 Task: Change  the formatting of the data to 'Which is Greater than5, 'In conditional formating, put the option 'Yellow Fill with Drak Yellow Text'In the sheet  Budget Tracking Workbookbook
Action: Mouse moved to (251, 220)
Screenshot: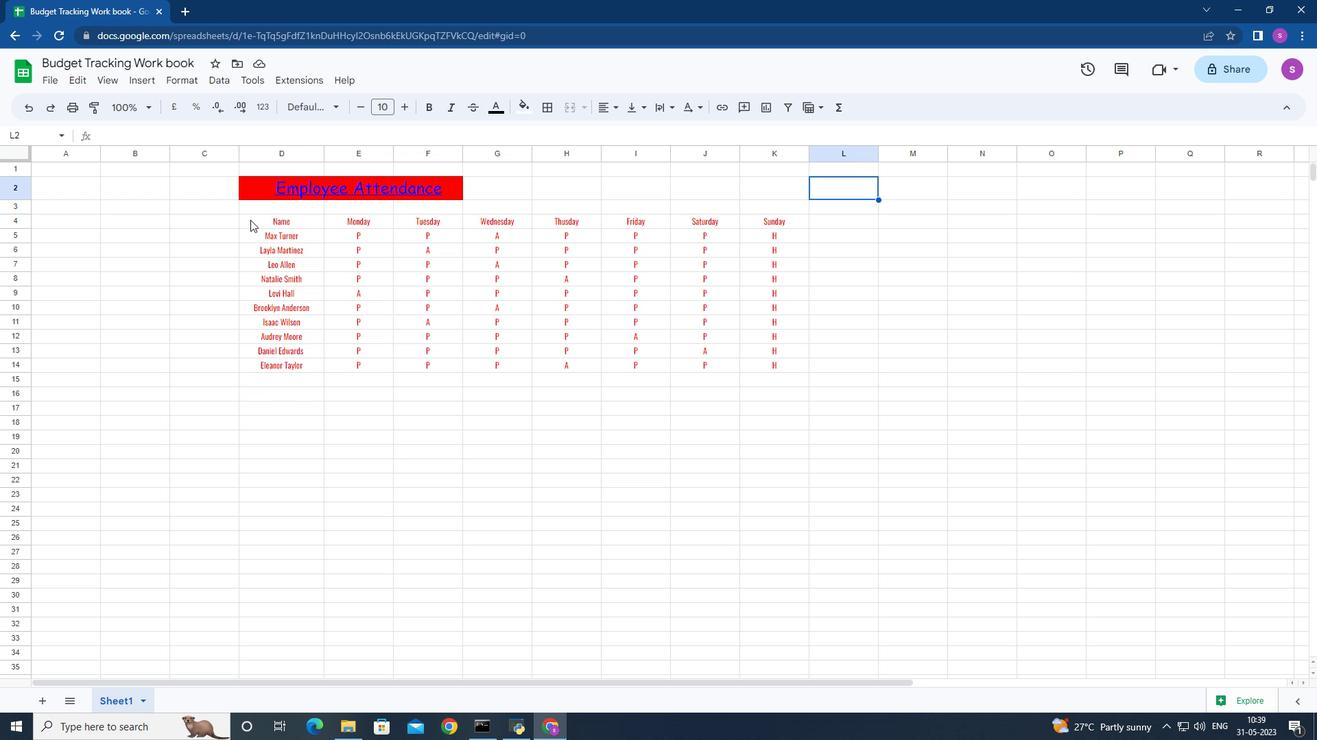 
Action: Mouse pressed left at (251, 220)
Screenshot: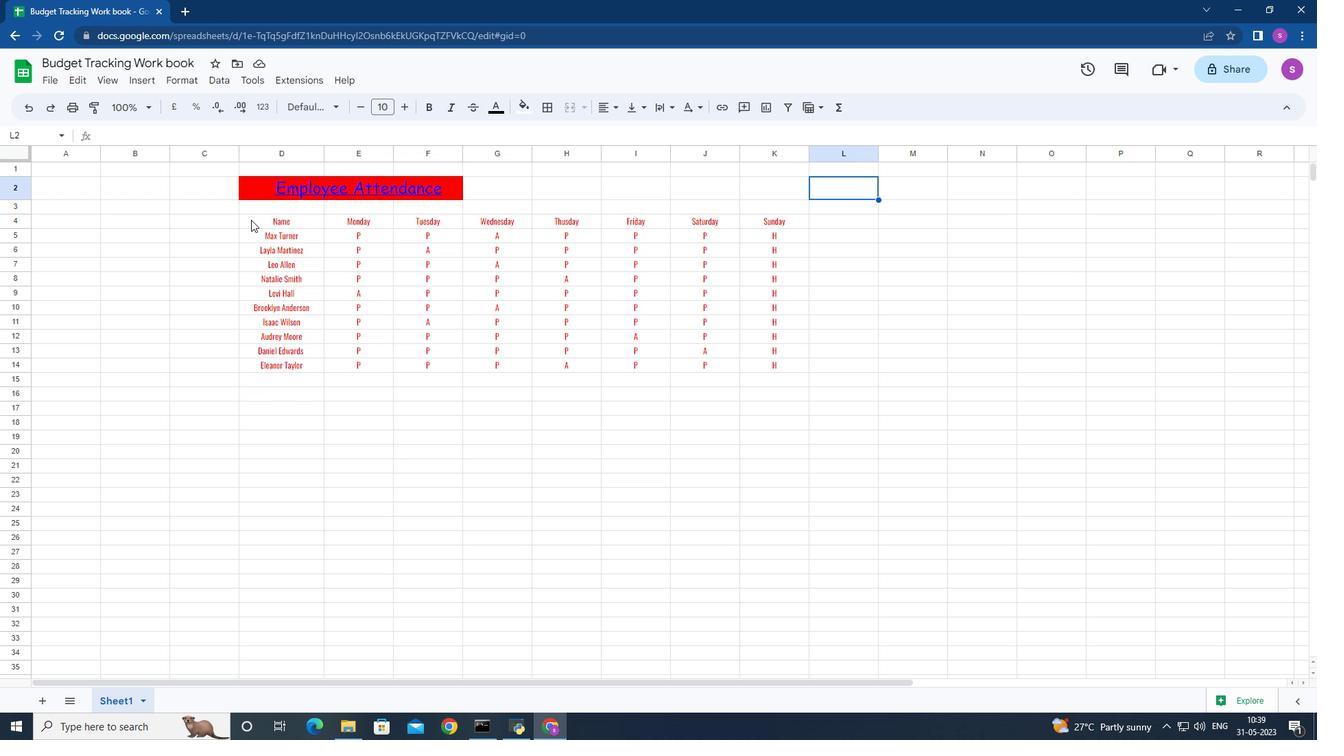 
Action: Mouse moved to (174, 81)
Screenshot: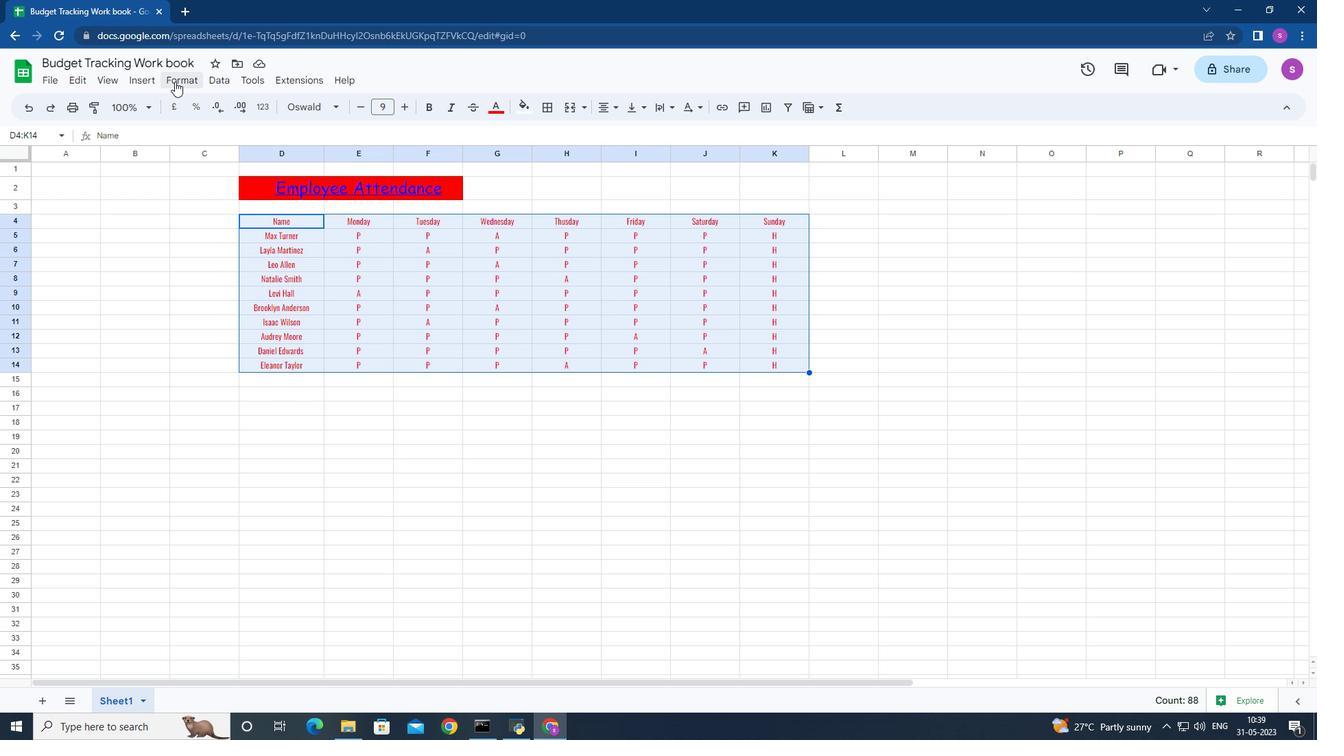 
Action: Mouse pressed left at (174, 81)
Screenshot: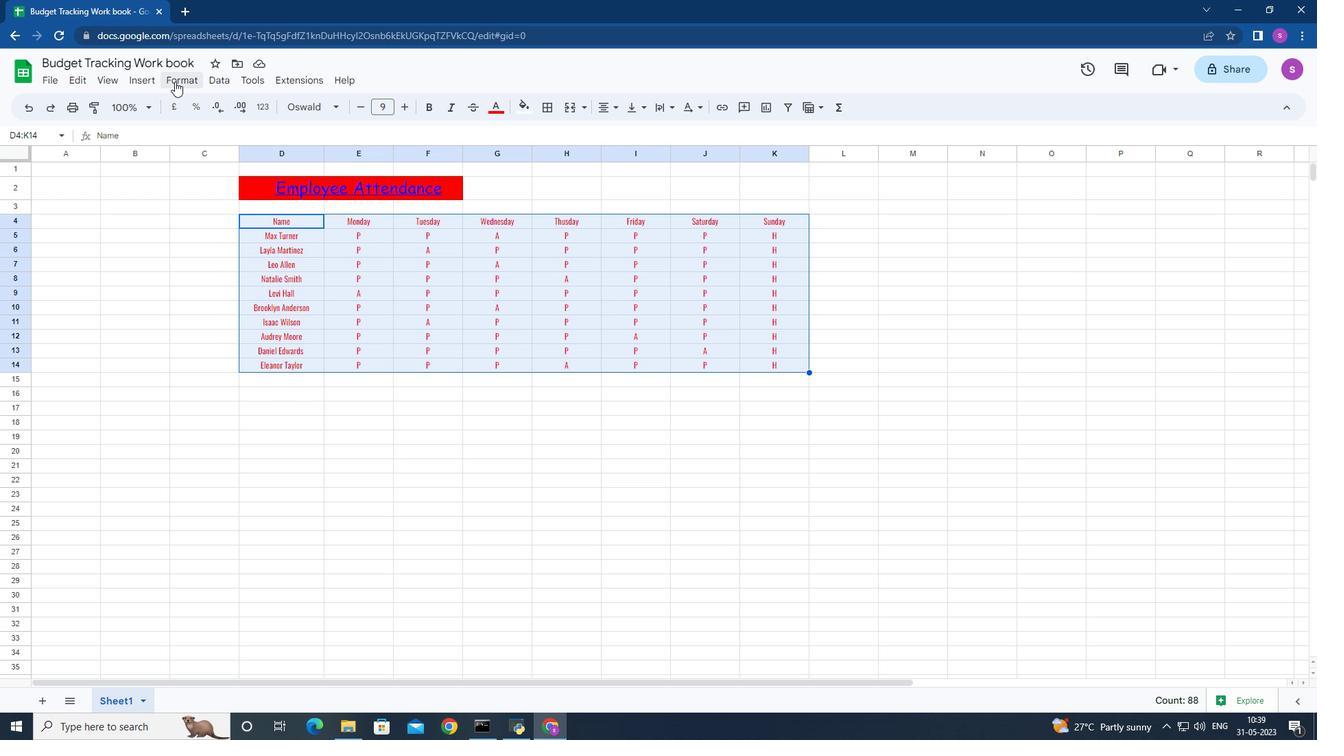 
Action: Mouse moved to (255, 314)
Screenshot: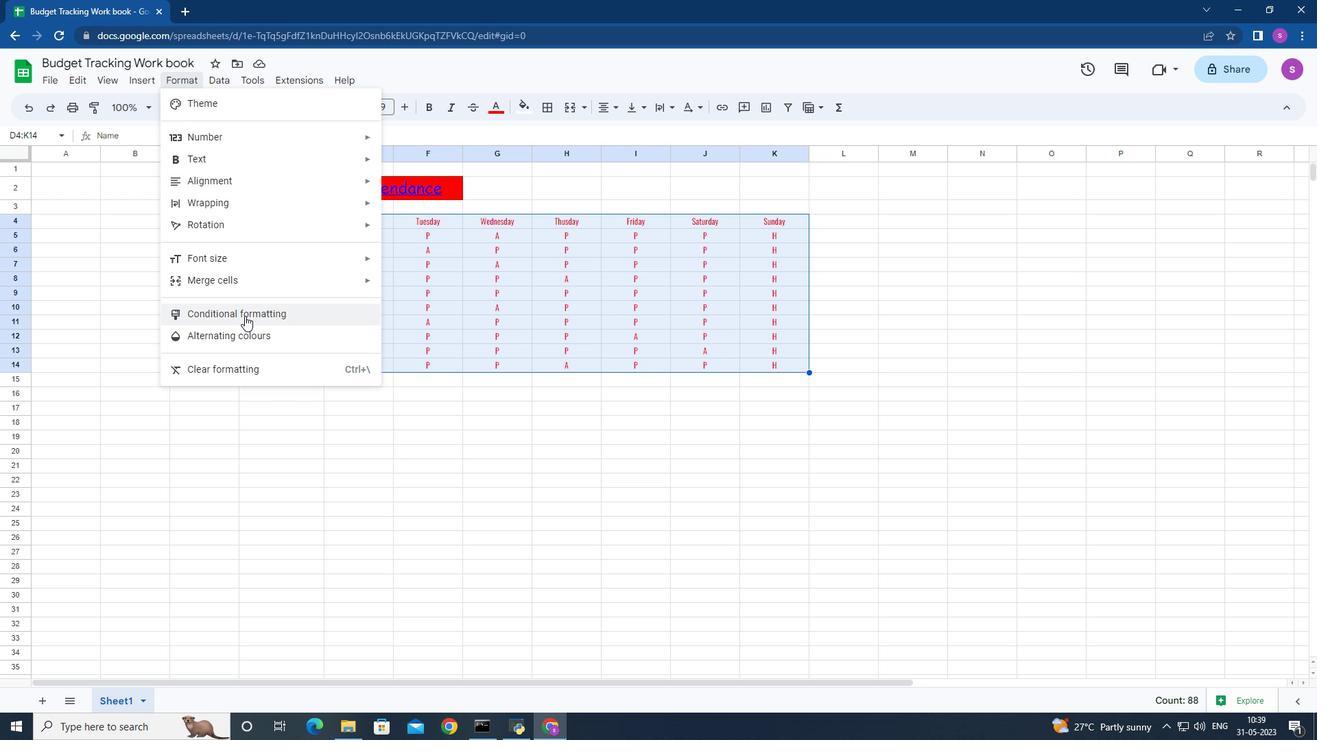 
Action: Mouse pressed left at (255, 314)
Screenshot: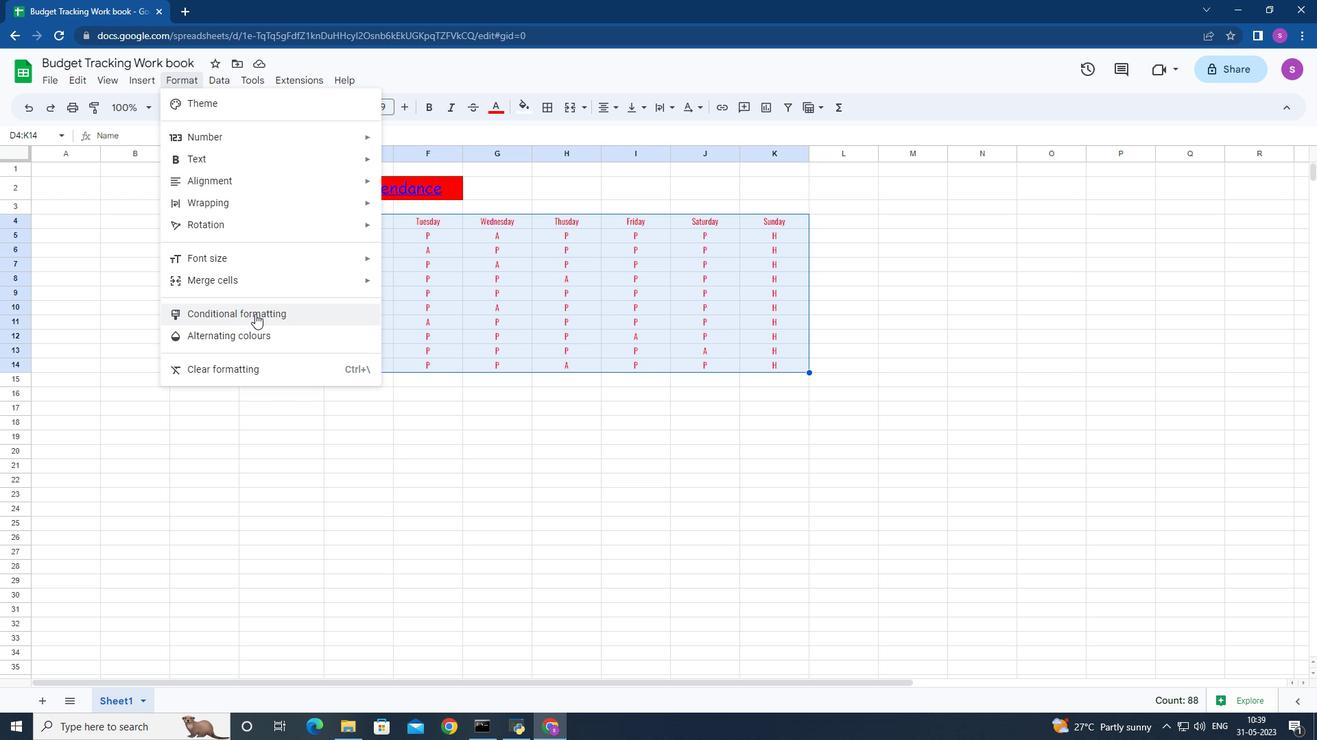 
Action: Mouse moved to (1268, 297)
Screenshot: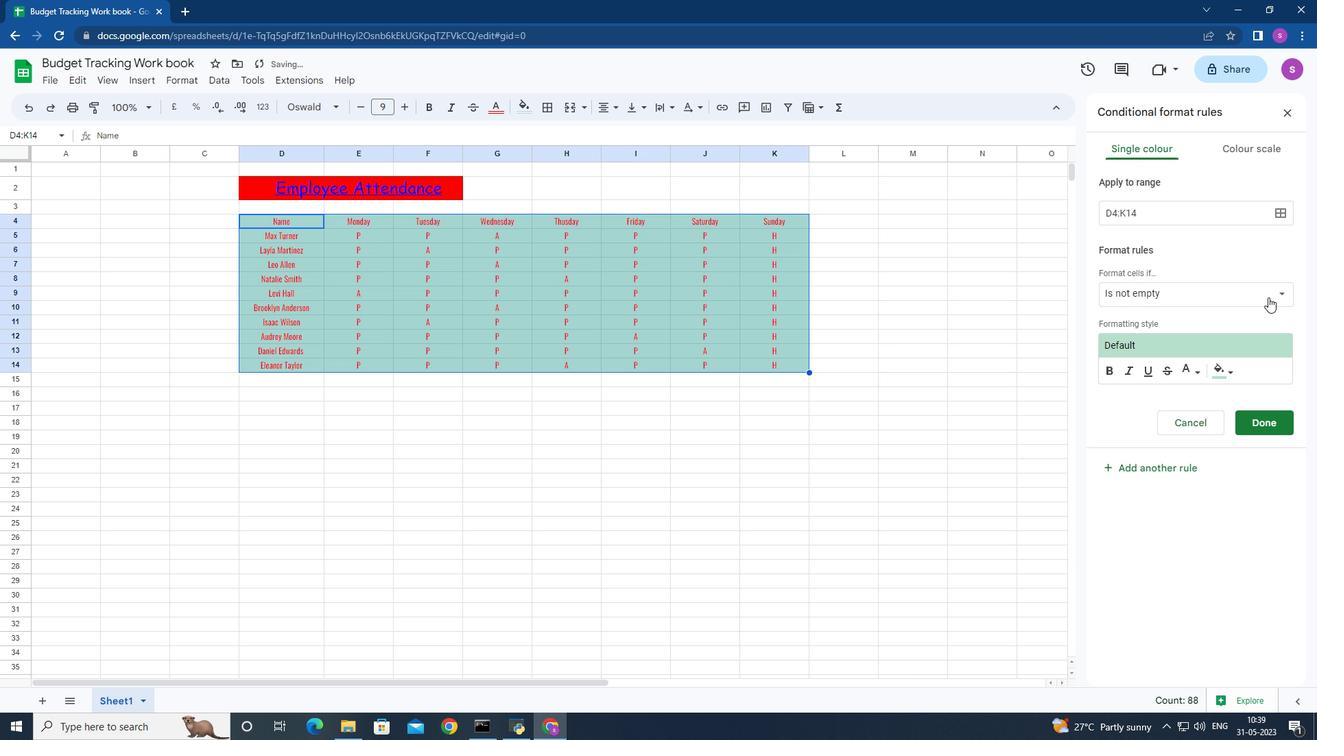 
Action: Mouse pressed left at (1268, 297)
Screenshot: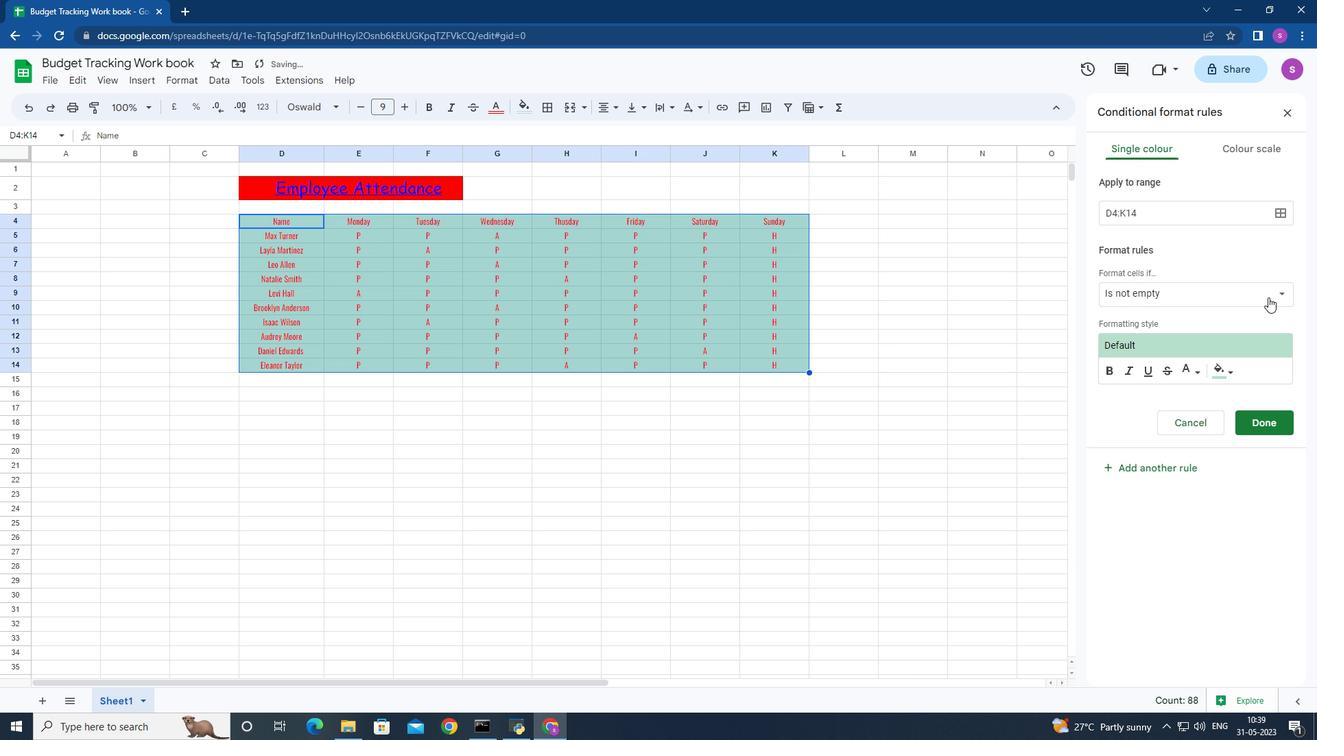 
Action: Mouse moved to (1183, 508)
Screenshot: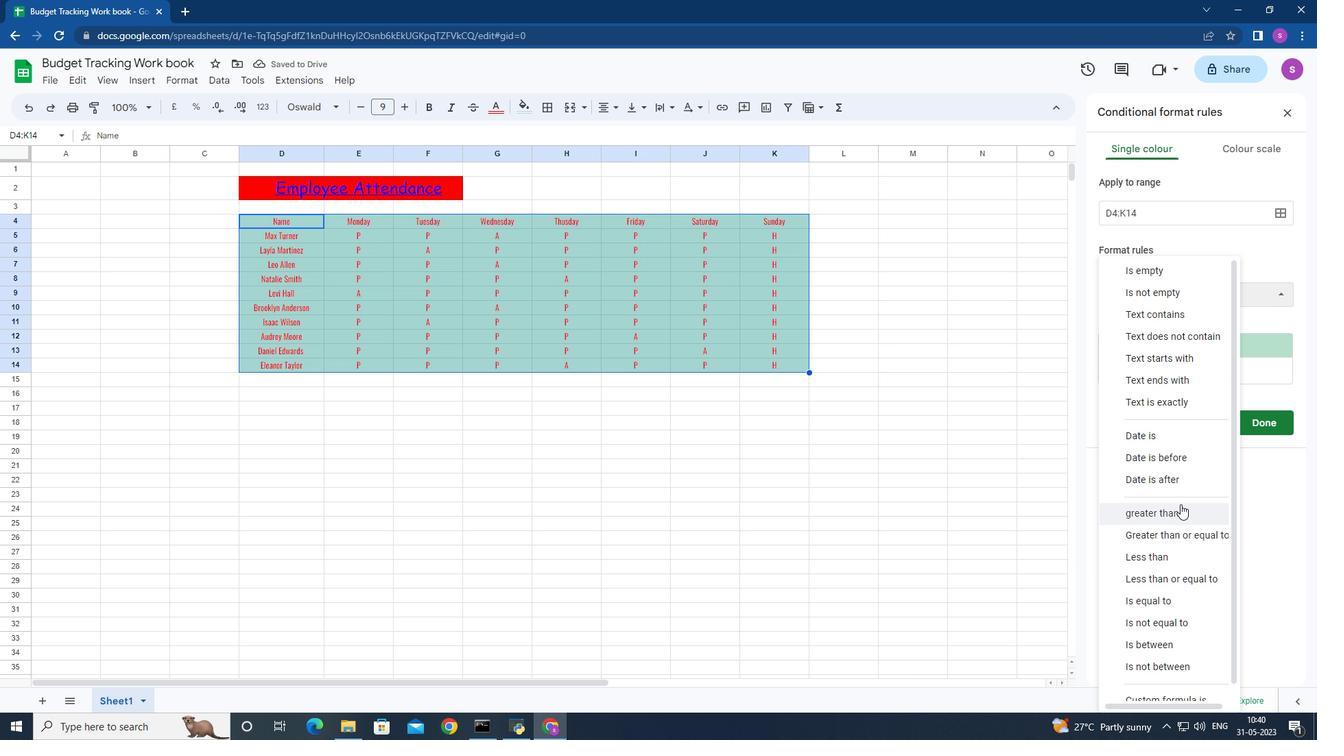 
Action: Mouse pressed left at (1183, 508)
Screenshot: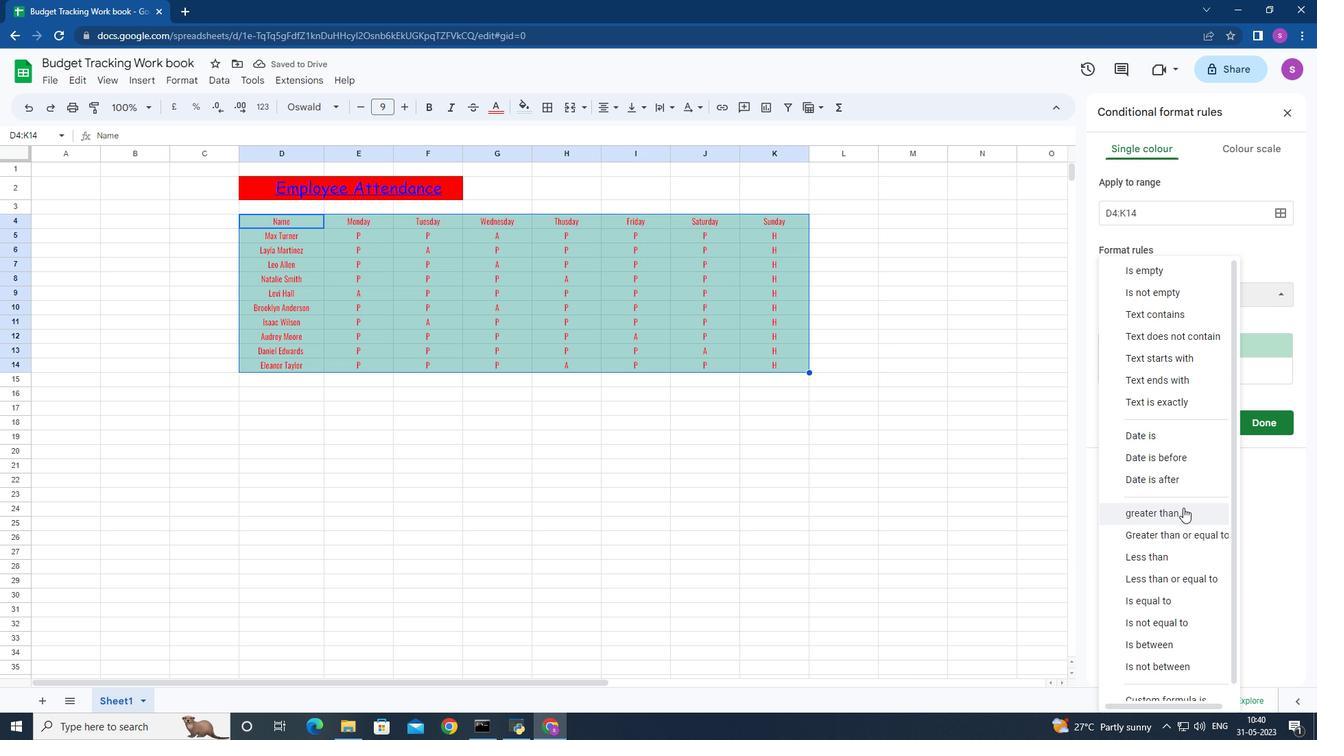 
Action: Mouse moved to (1142, 323)
Screenshot: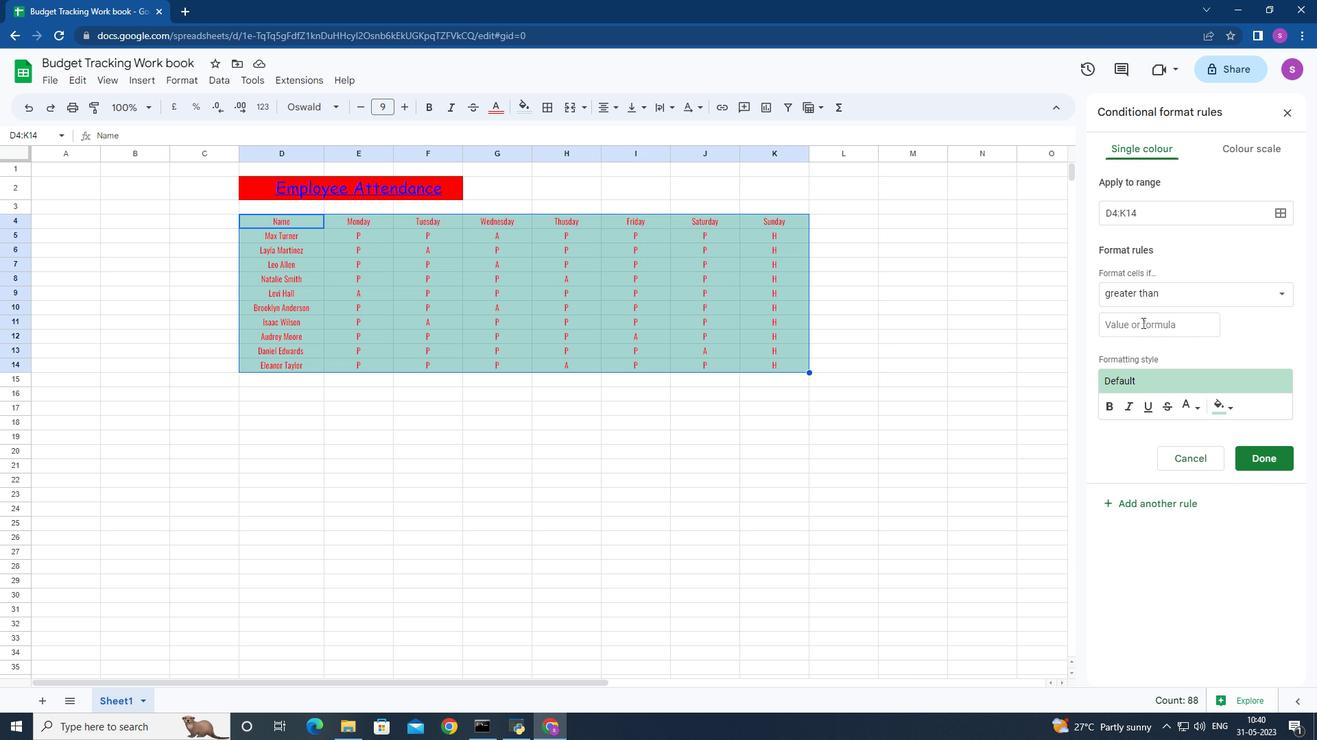 
Action: Mouse pressed left at (1142, 323)
Screenshot: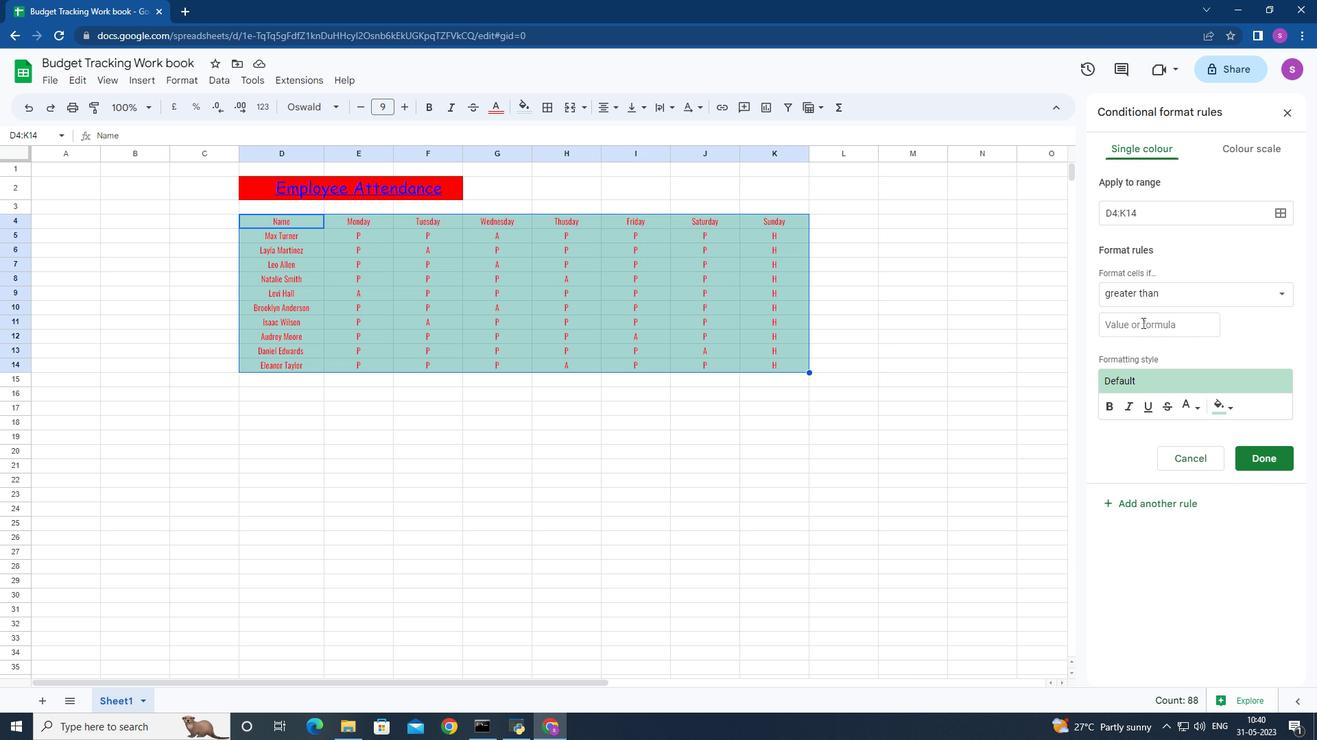 
Action: Mouse moved to (1136, 322)
Screenshot: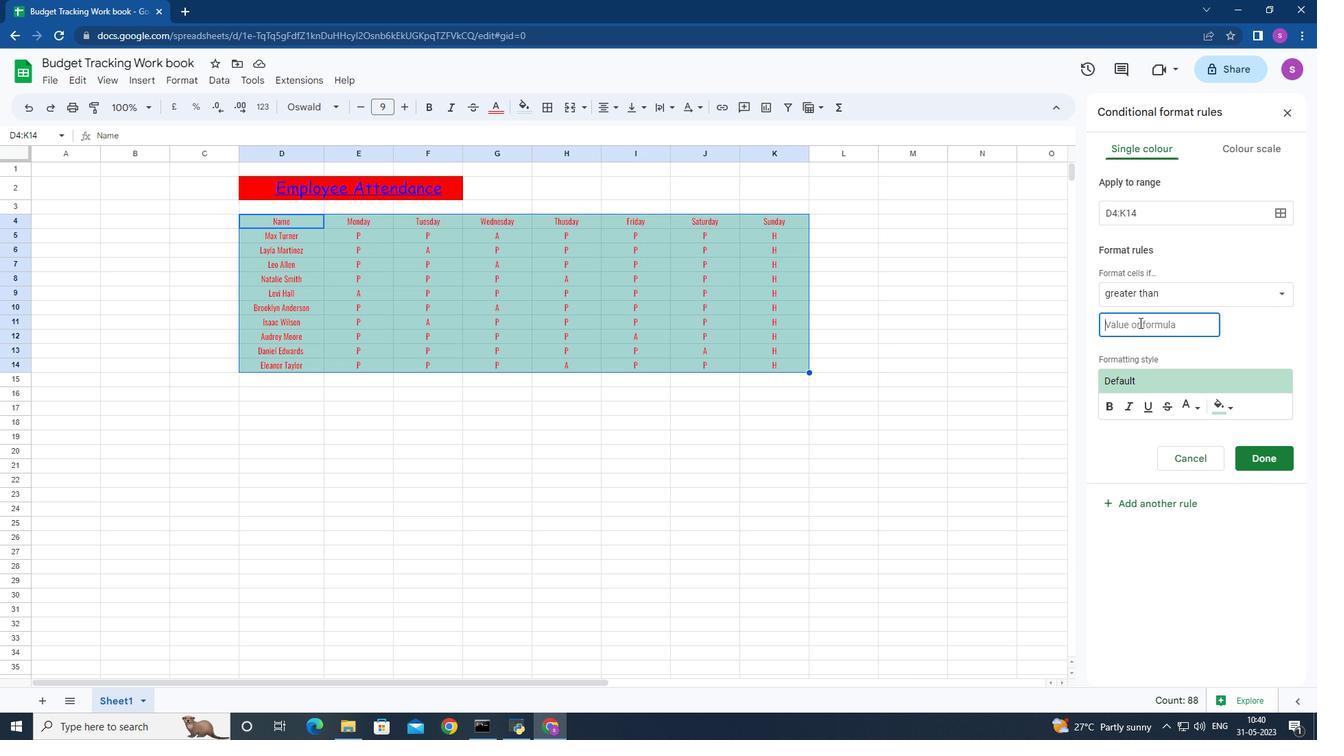 
Action: Key pressed 5
Screenshot: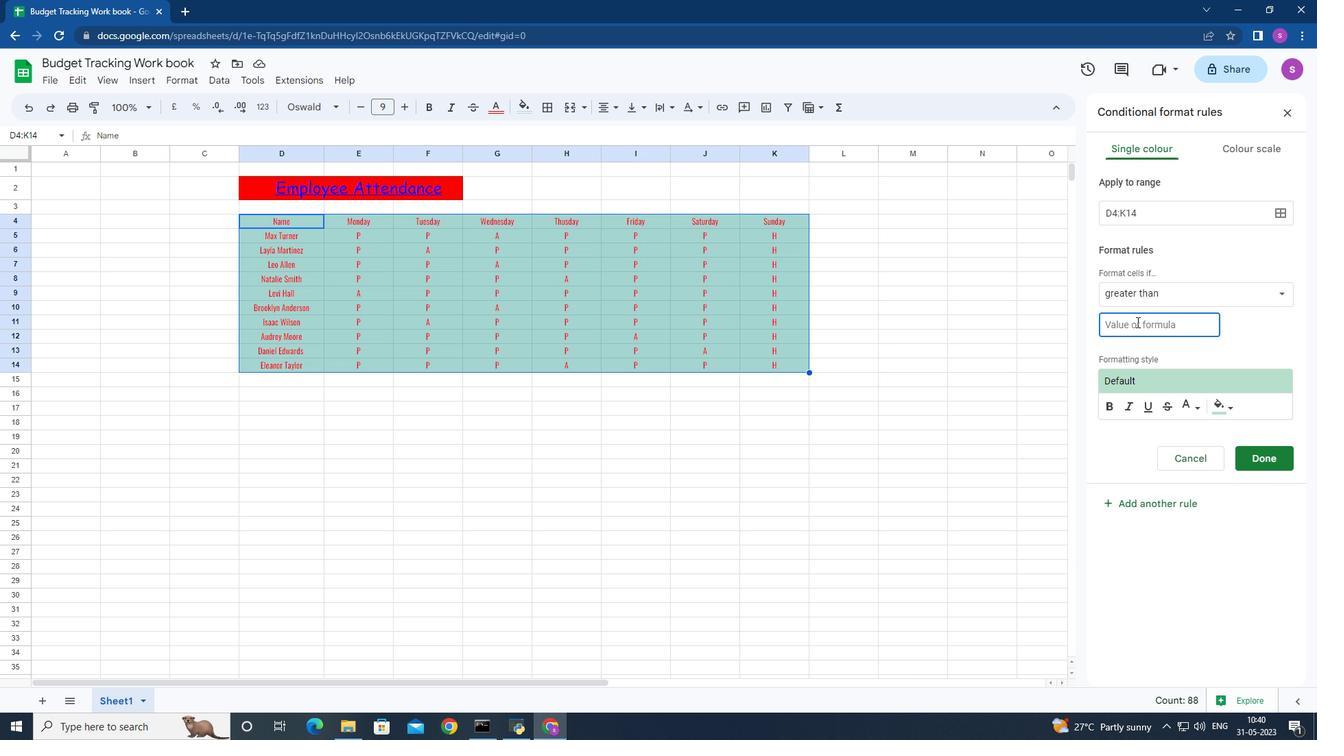 
Action: Mouse moved to (1196, 407)
Screenshot: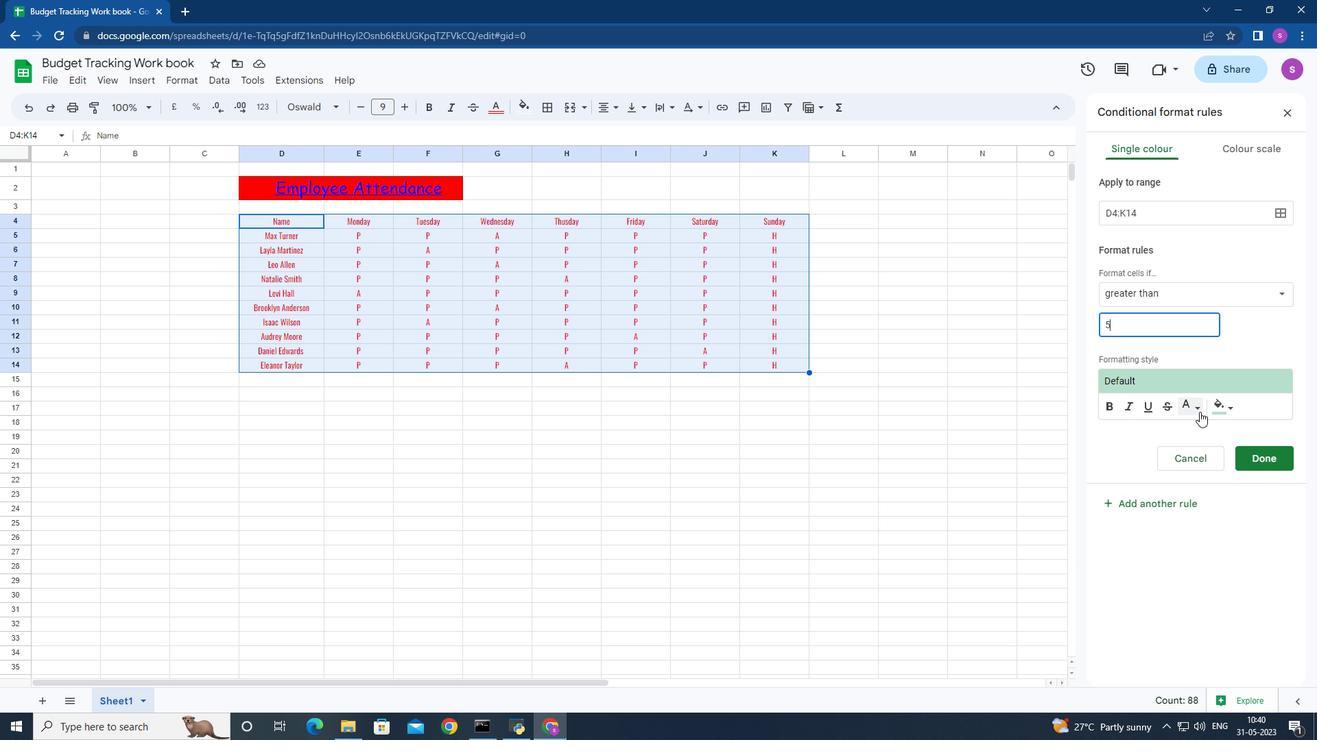 
Action: Mouse pressed left at (1196, 407)
Screenshot: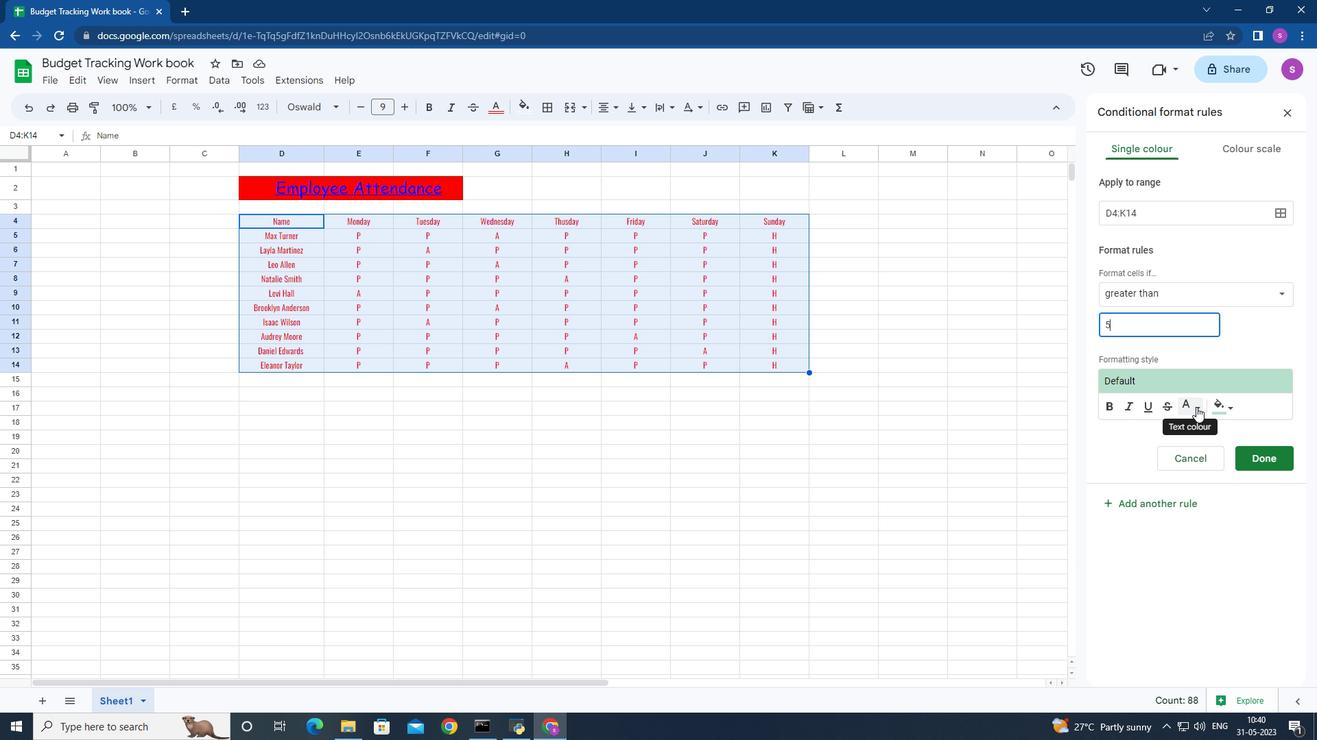 
Action: Mouse moved to (1099, 469)
Screenshot: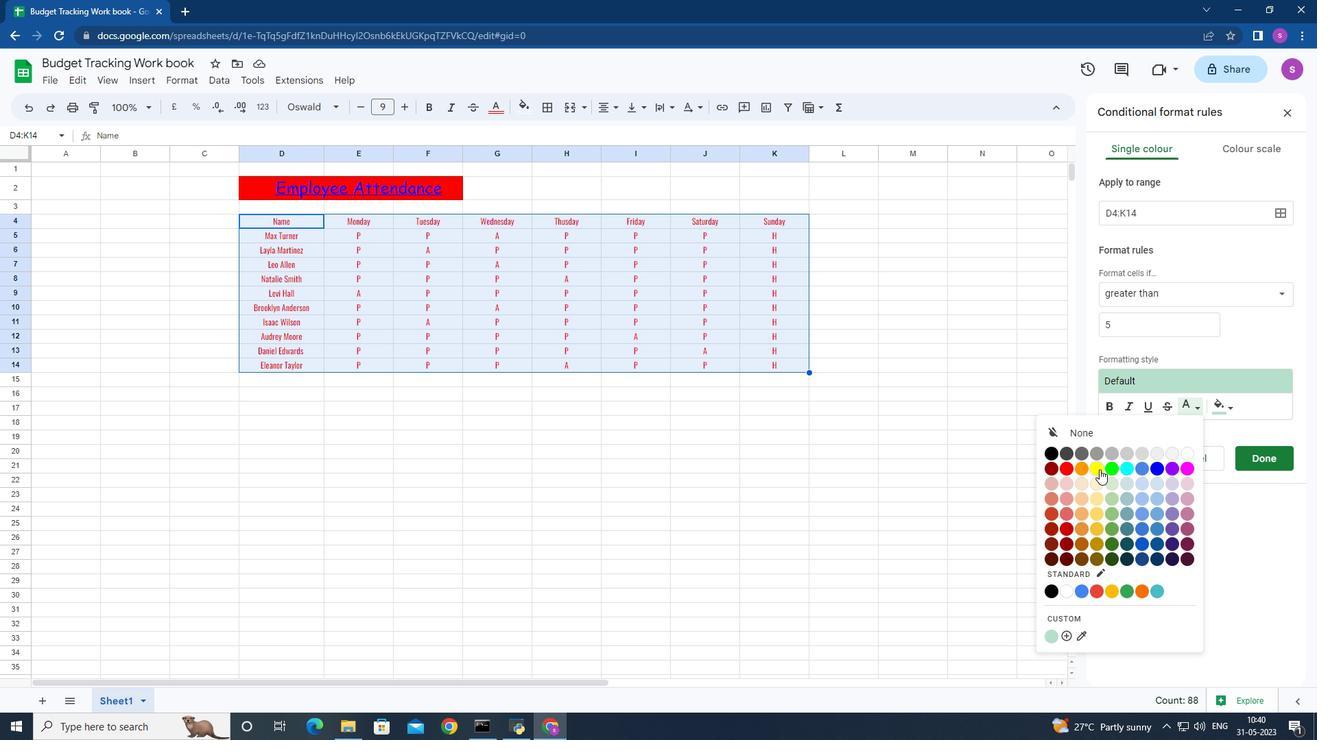 
Action: Mouse pressed left at (1099, 469)
Screenshot: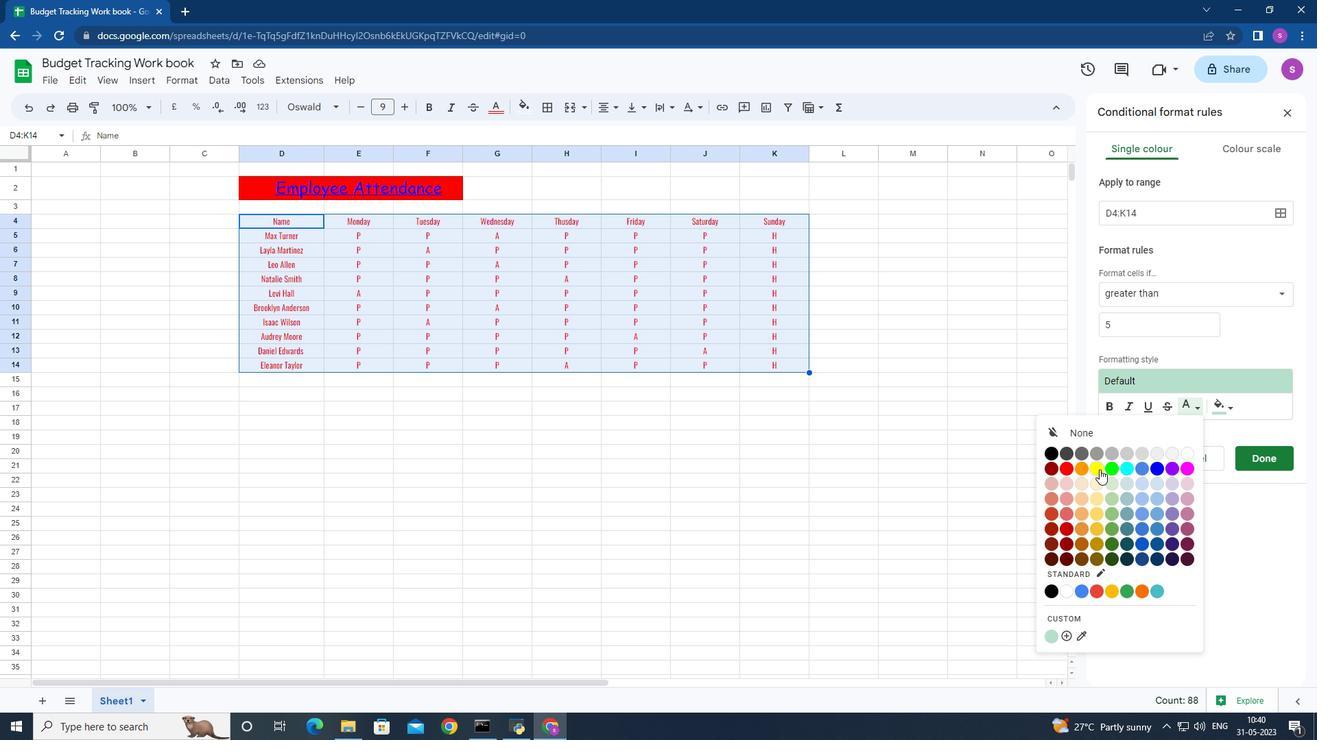 
Action: Mouse moved to (1228, 407)
Screenshot: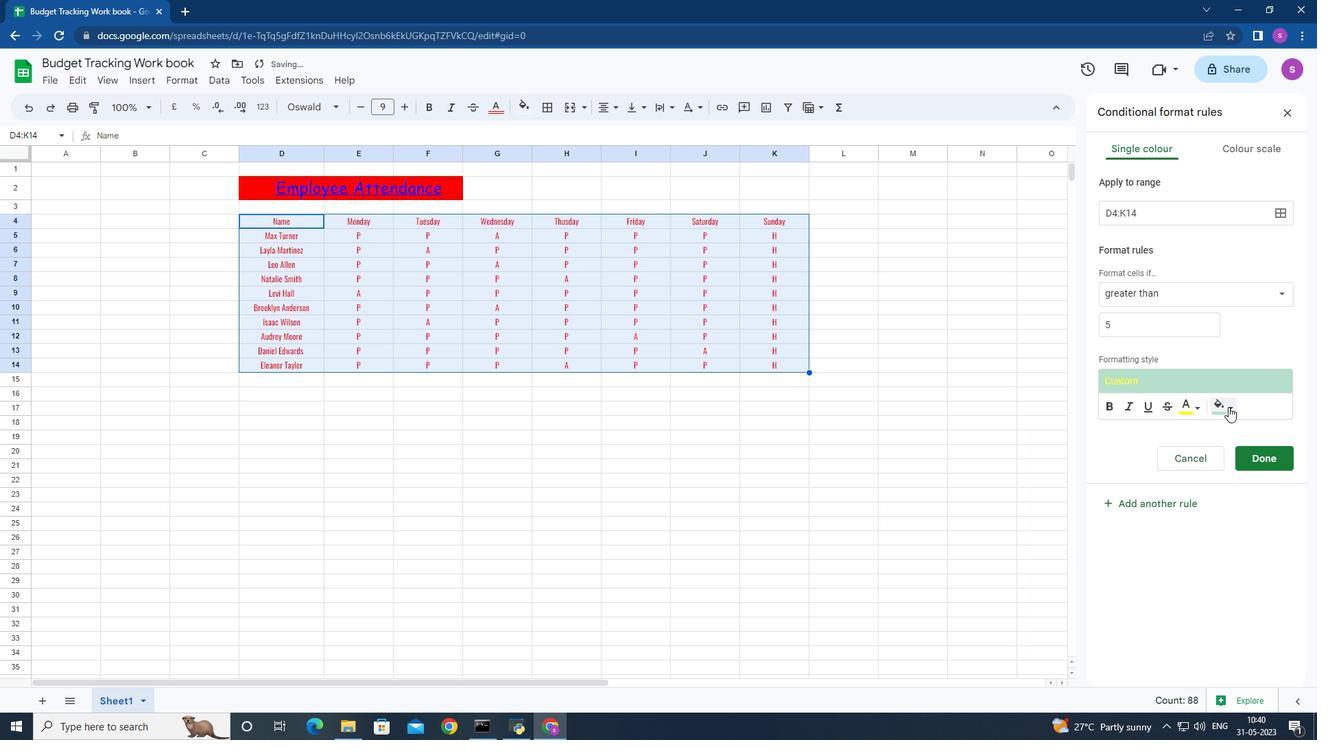 
Action: Mouse pressed left at (1228, 407)
Screenshot: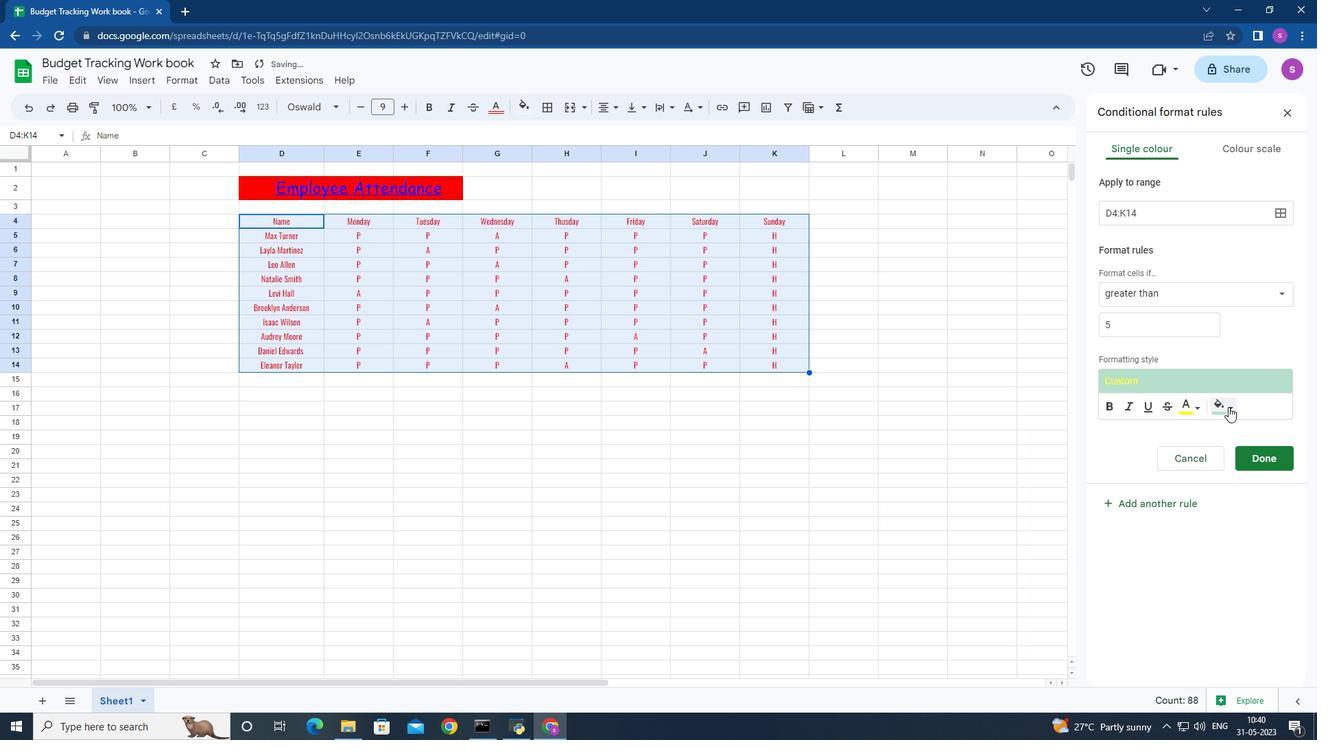 
Action: Mouse moved to (1096, 530)
Screenshot: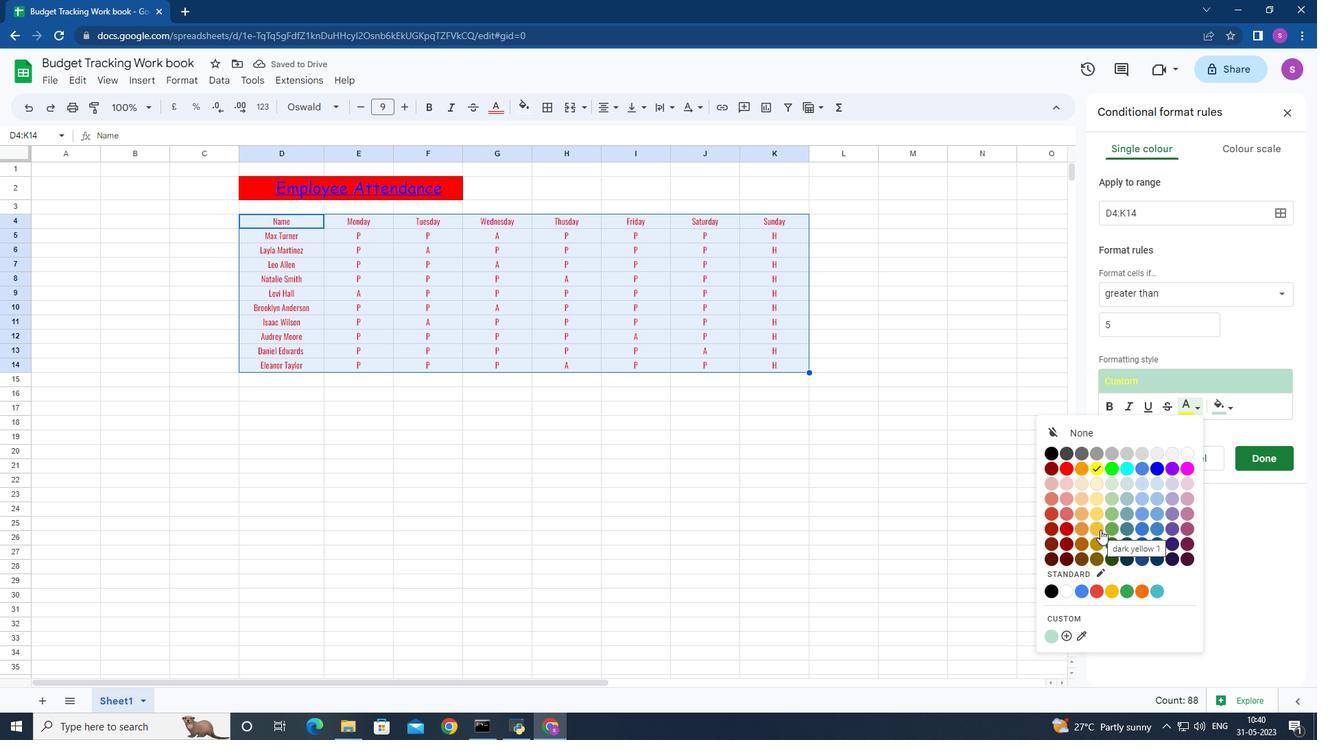 
Action: Mouse pressed left at (1096, 530)
Screenshot: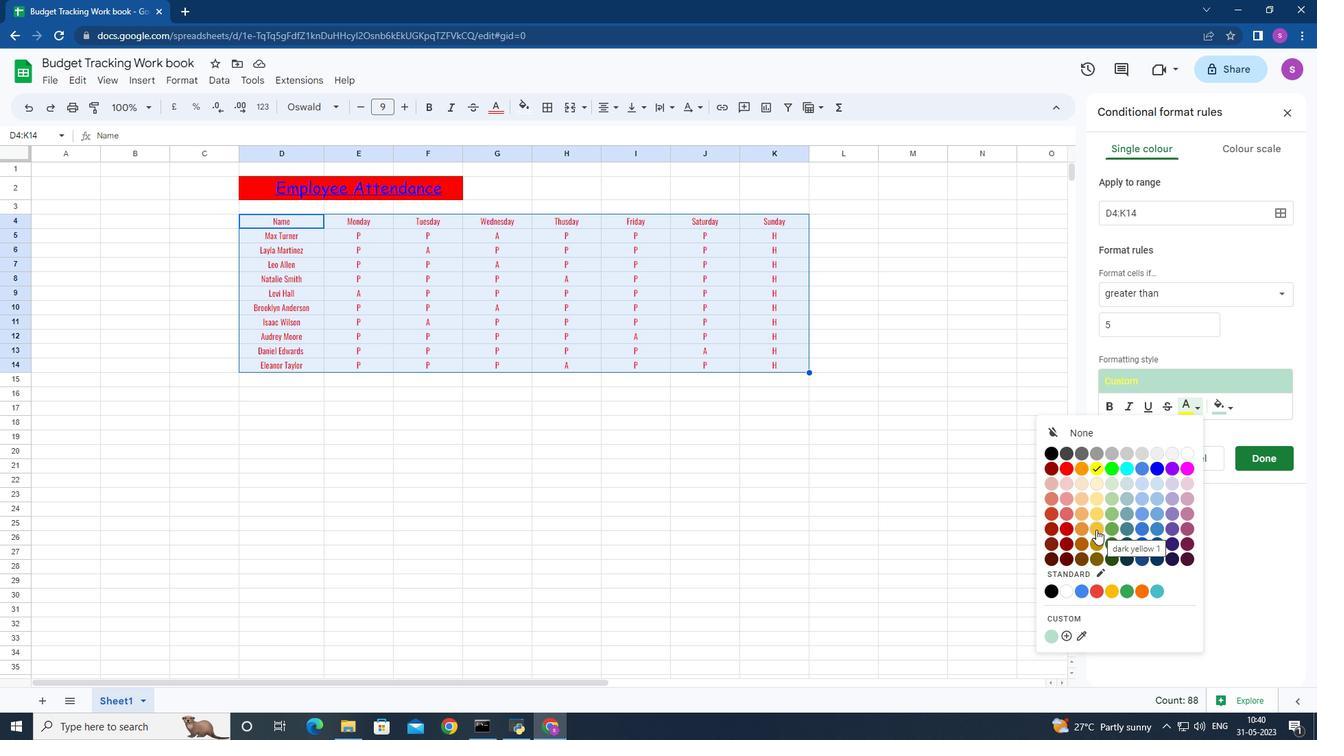 
Action: Mouse moved to (1269, 455)
Screenshot: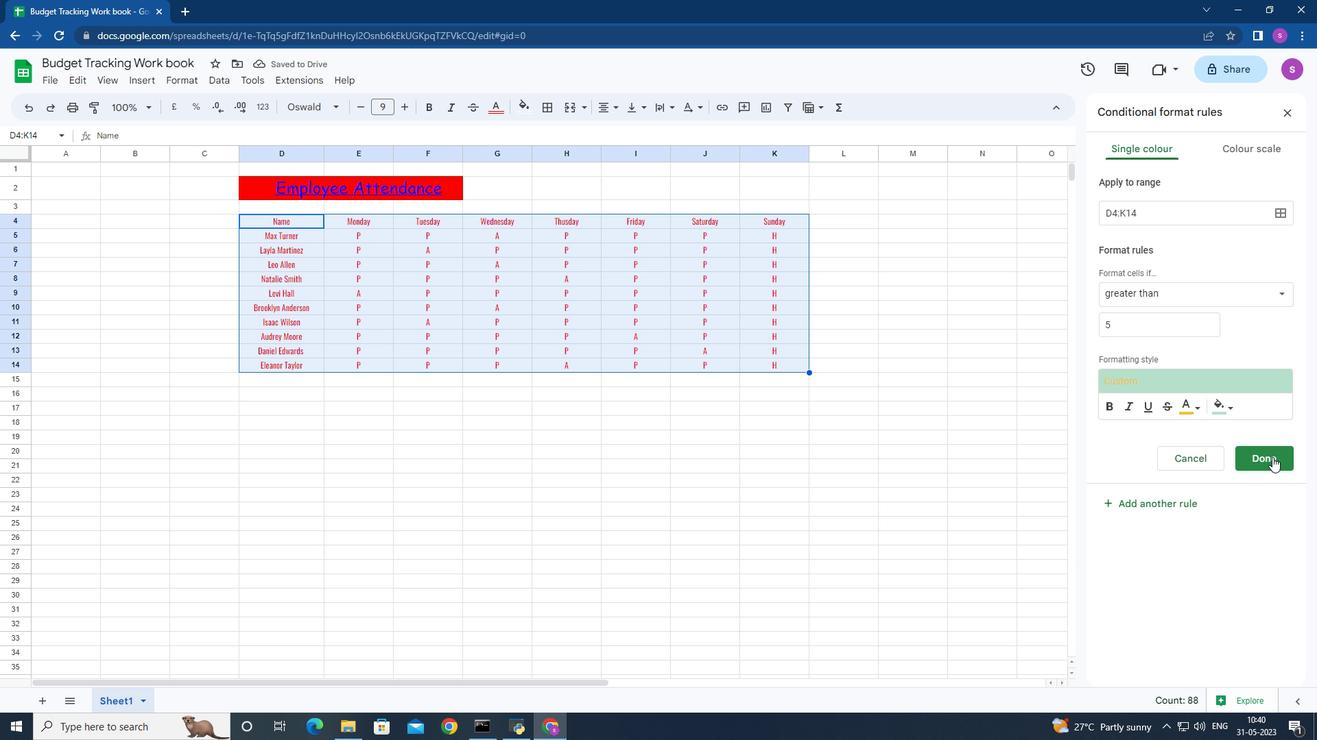 
Action: Mouse pressed left at (1269, 455)
Screenshot: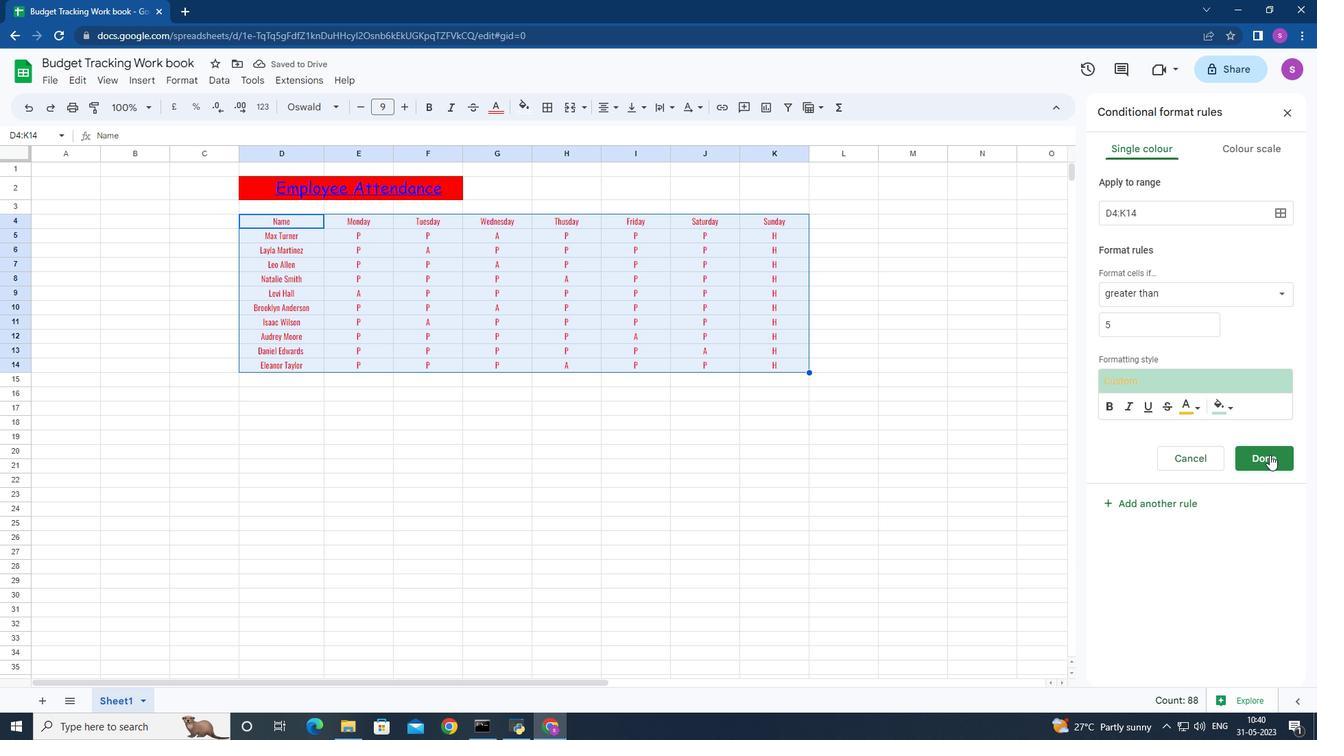 
Action: Mouse moved to (859, 279)
Screenshot: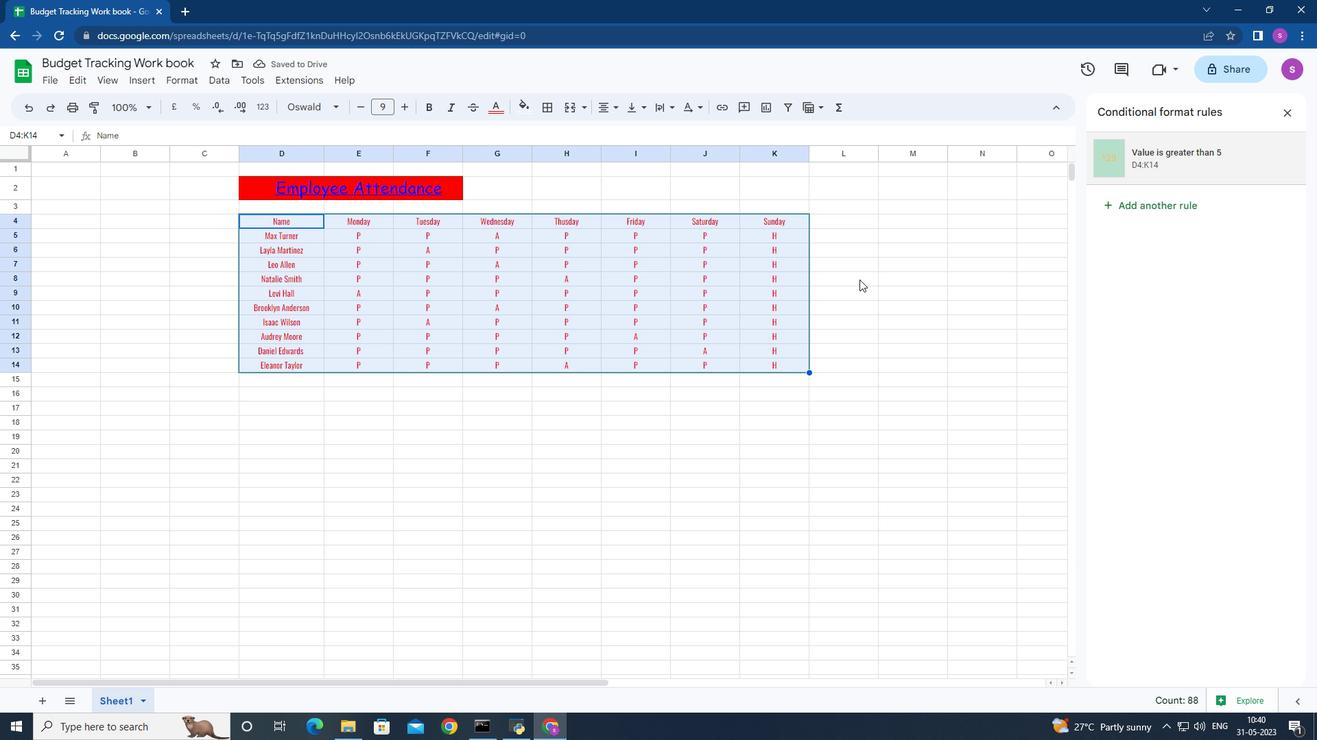 
Action: Mouse pressed left at (859, 279)
Screenshot: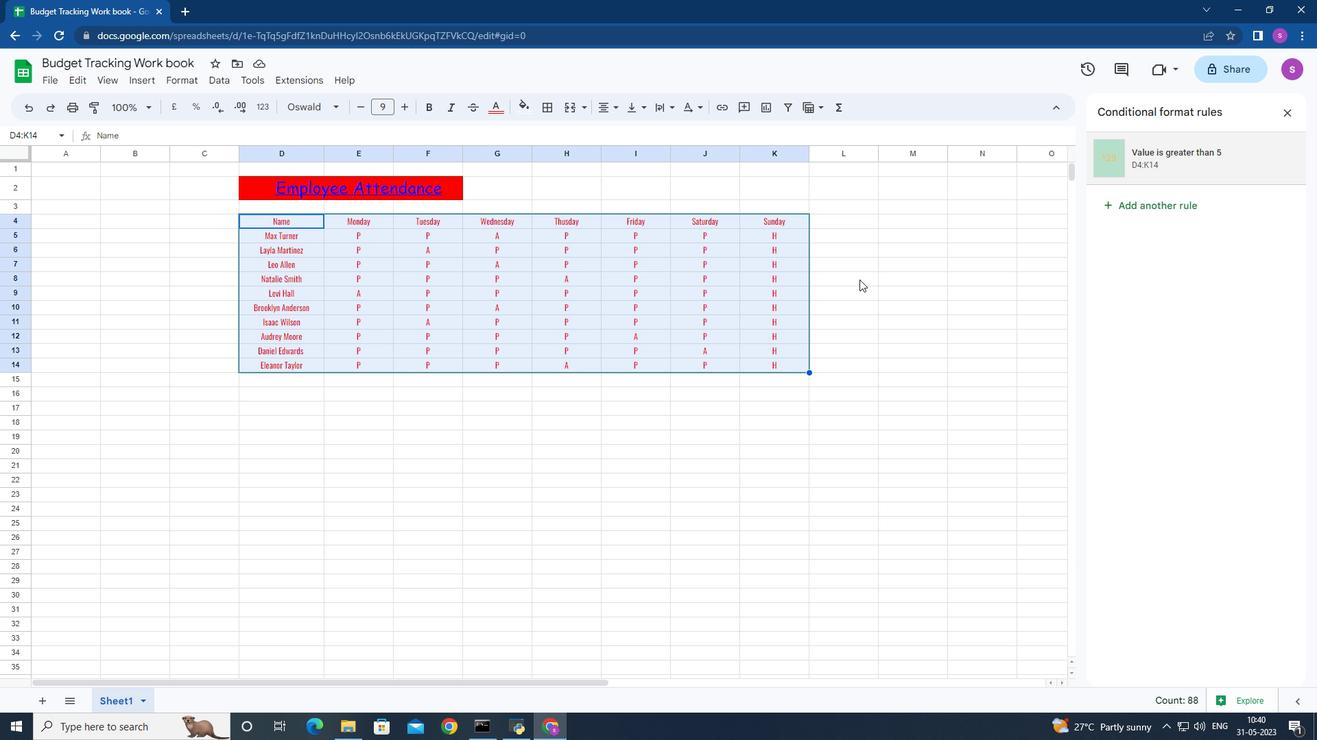 
Action: Mouse moved to (861, 279)
Screenshot: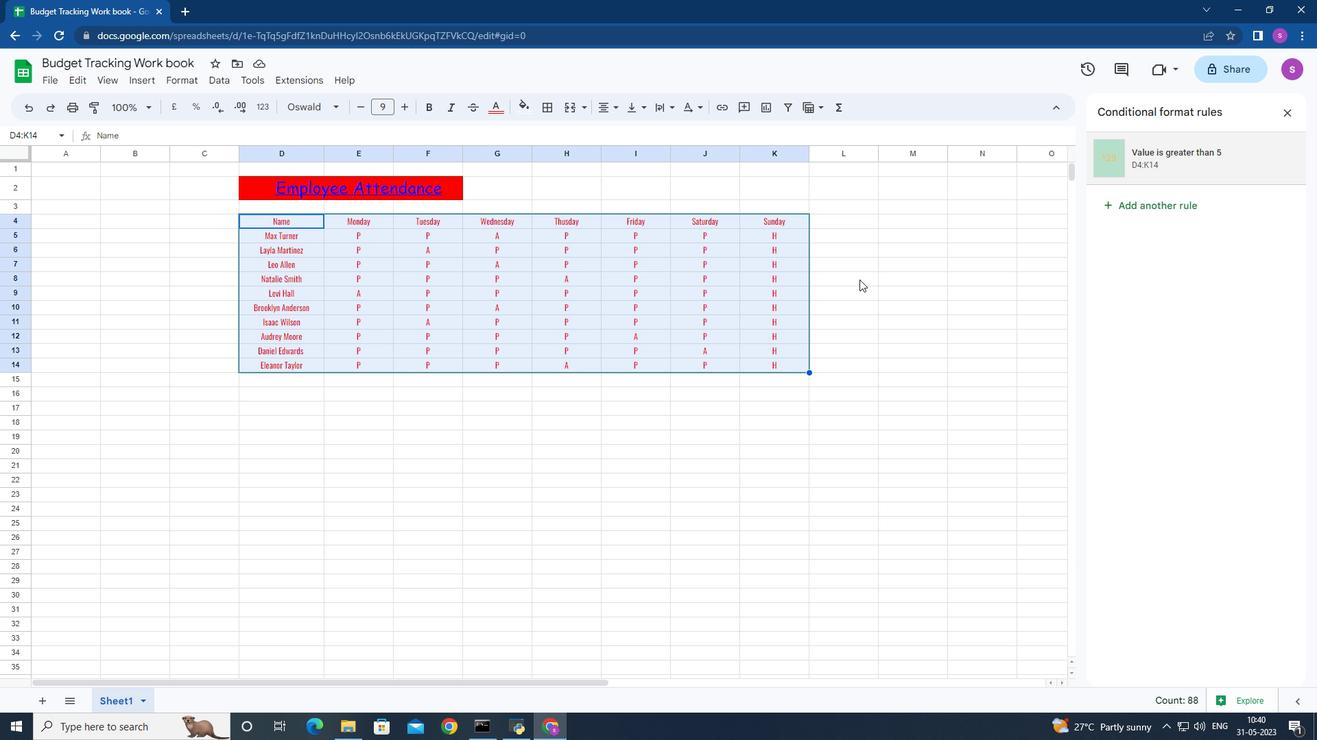 
